 Task: Create a section Automated Code Review Sprint and in the section, add a milestone Integration with Third-Party APIs in the project Touchstone.
Action: Mouse moved to (77, 433)
Screenshot: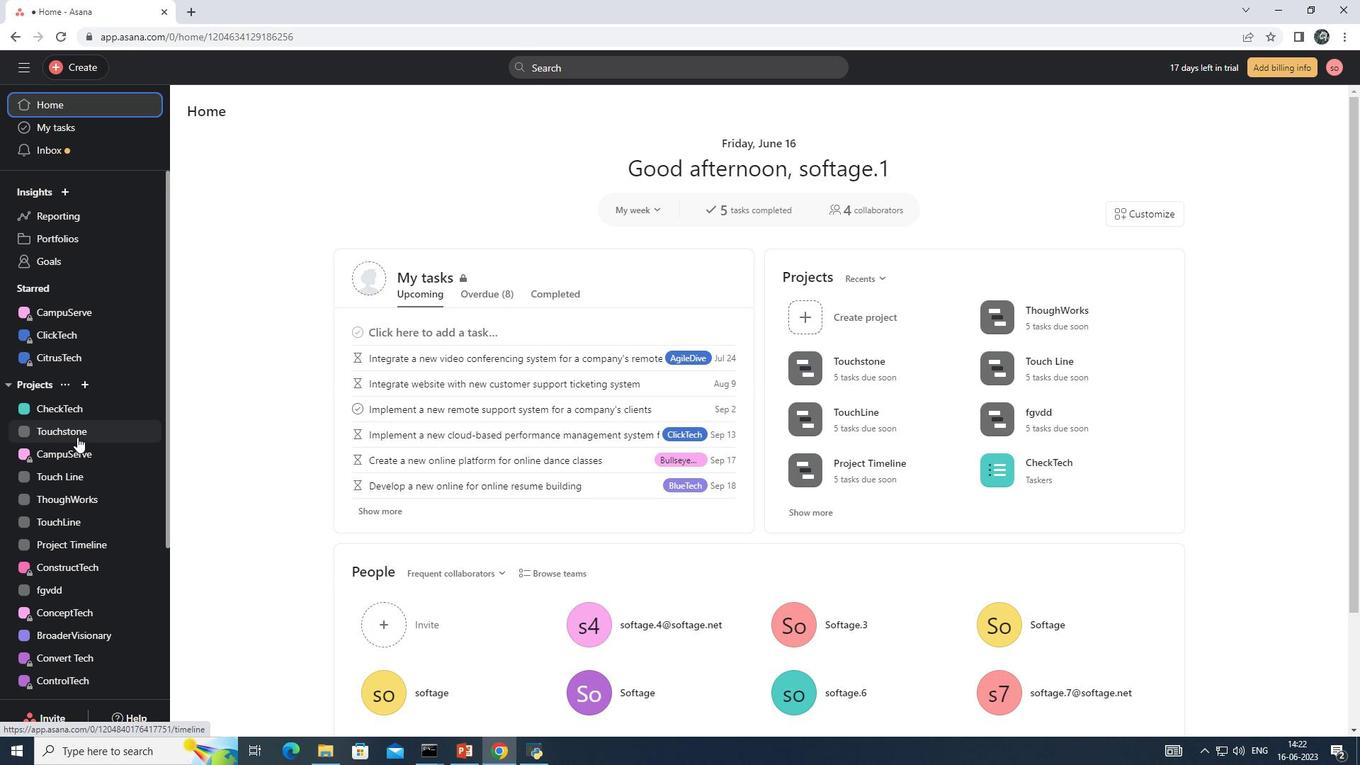 
Action: Mouse pressed left at (77, 433)
Screenshot: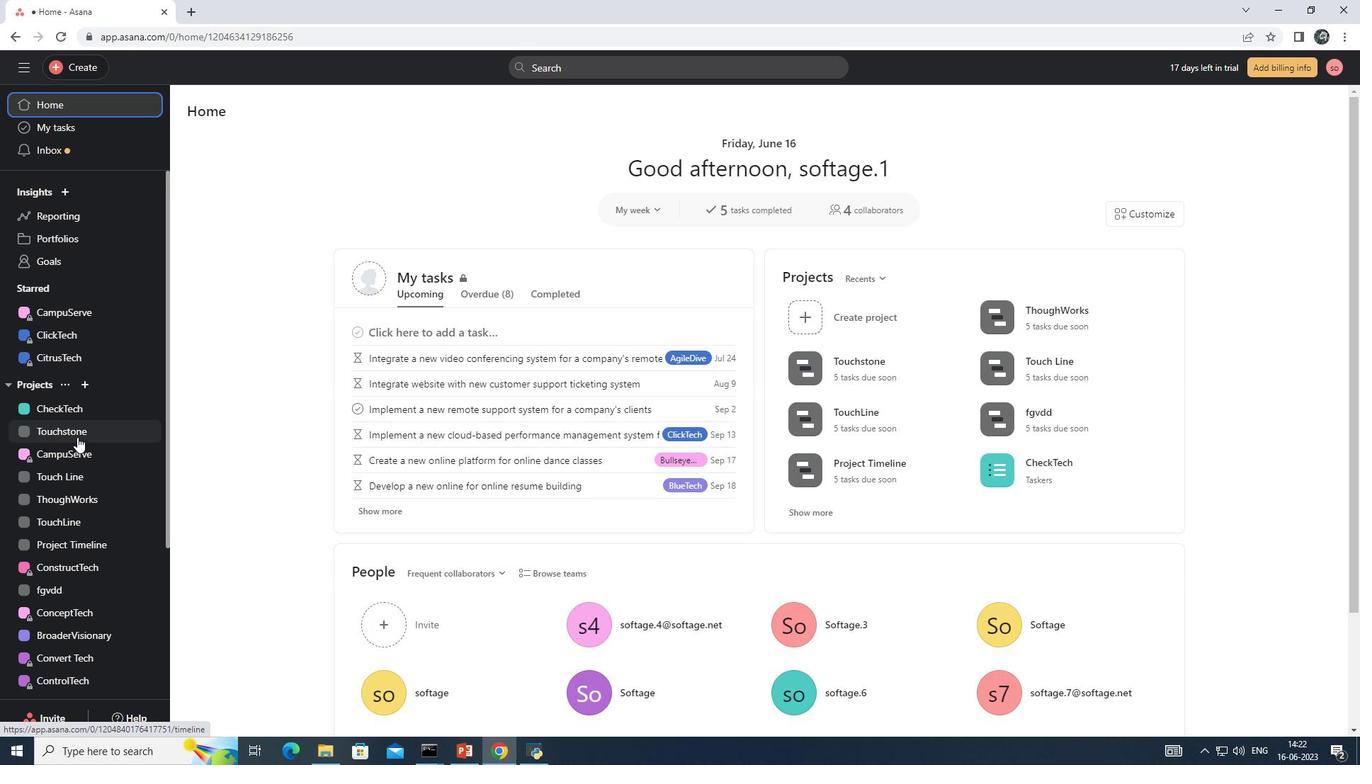 
Action: Mouse moved to (259, 148)
Screenshot: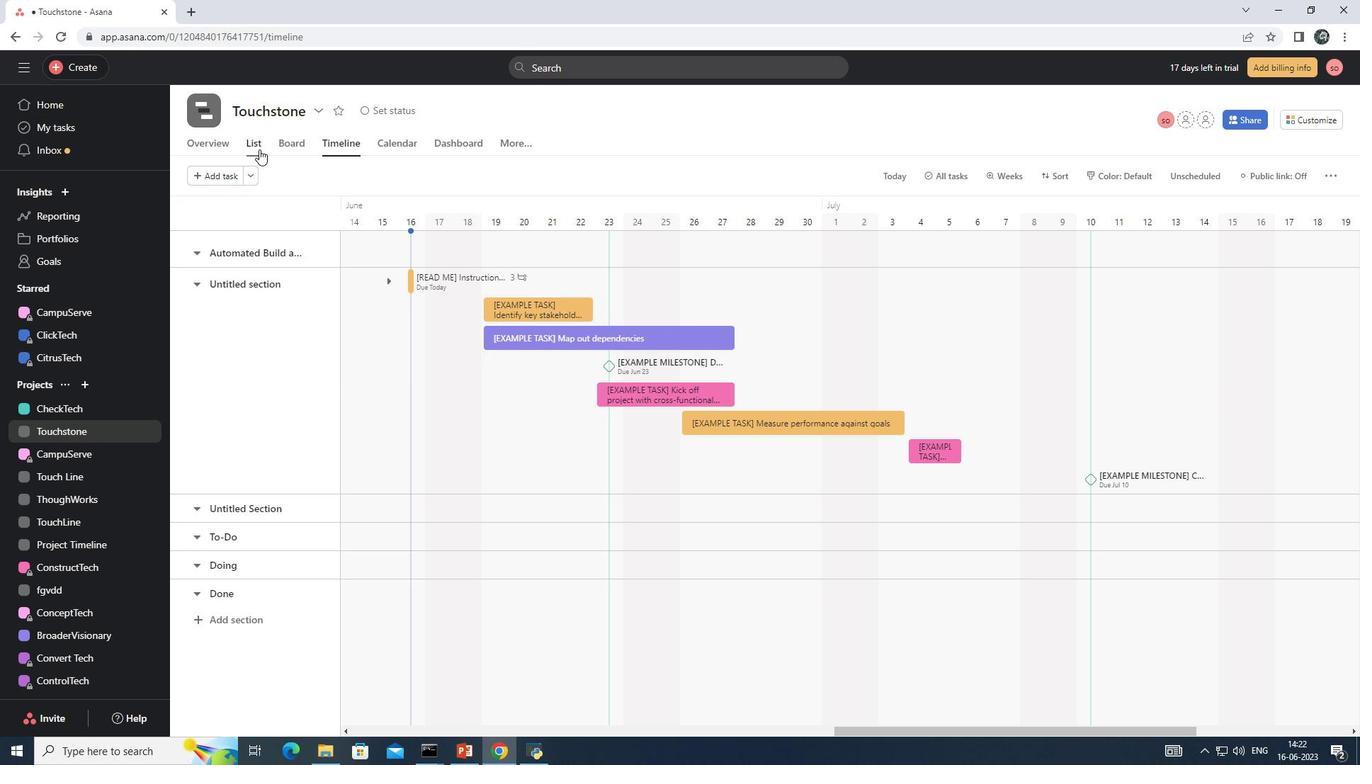 
Action: Mouse pressed left at (259, 148)
Screenshot: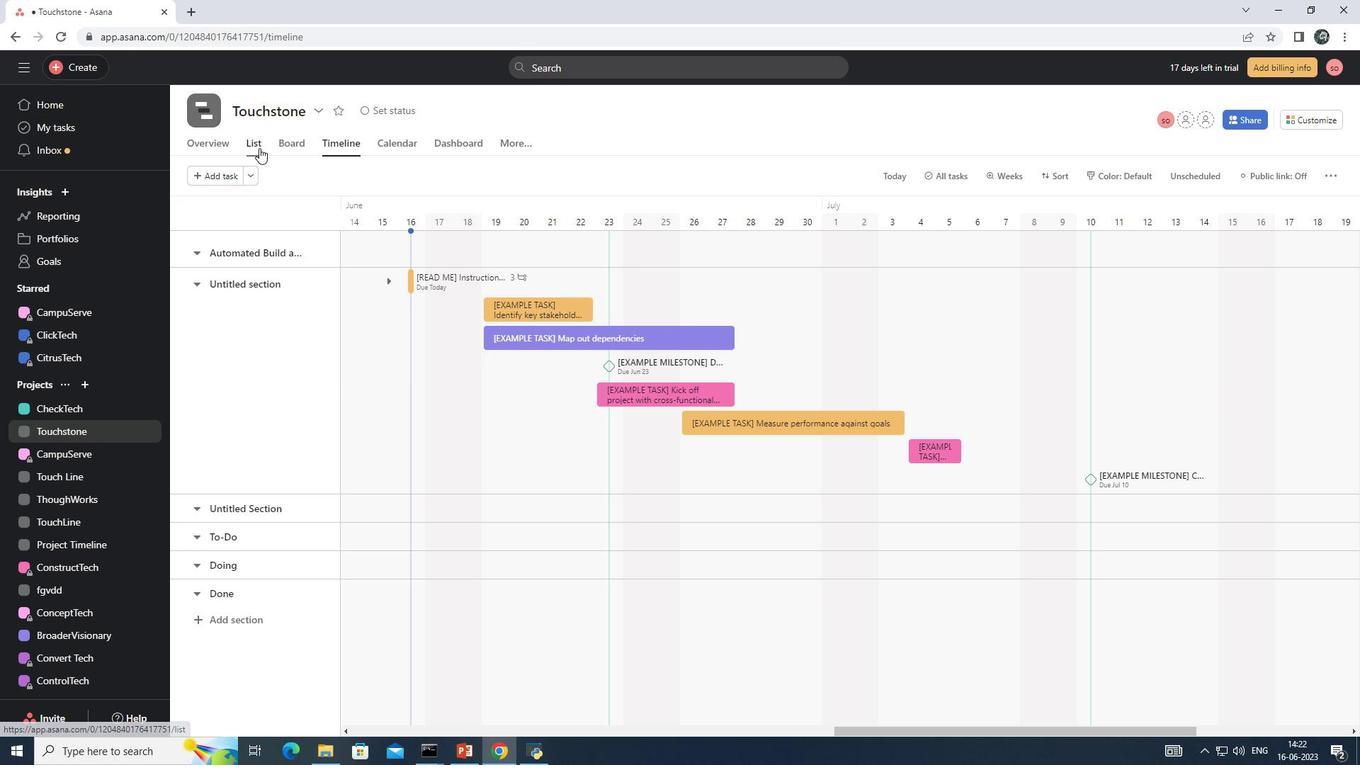 
Action: Mouse moved to (248, 172)
Screenshot: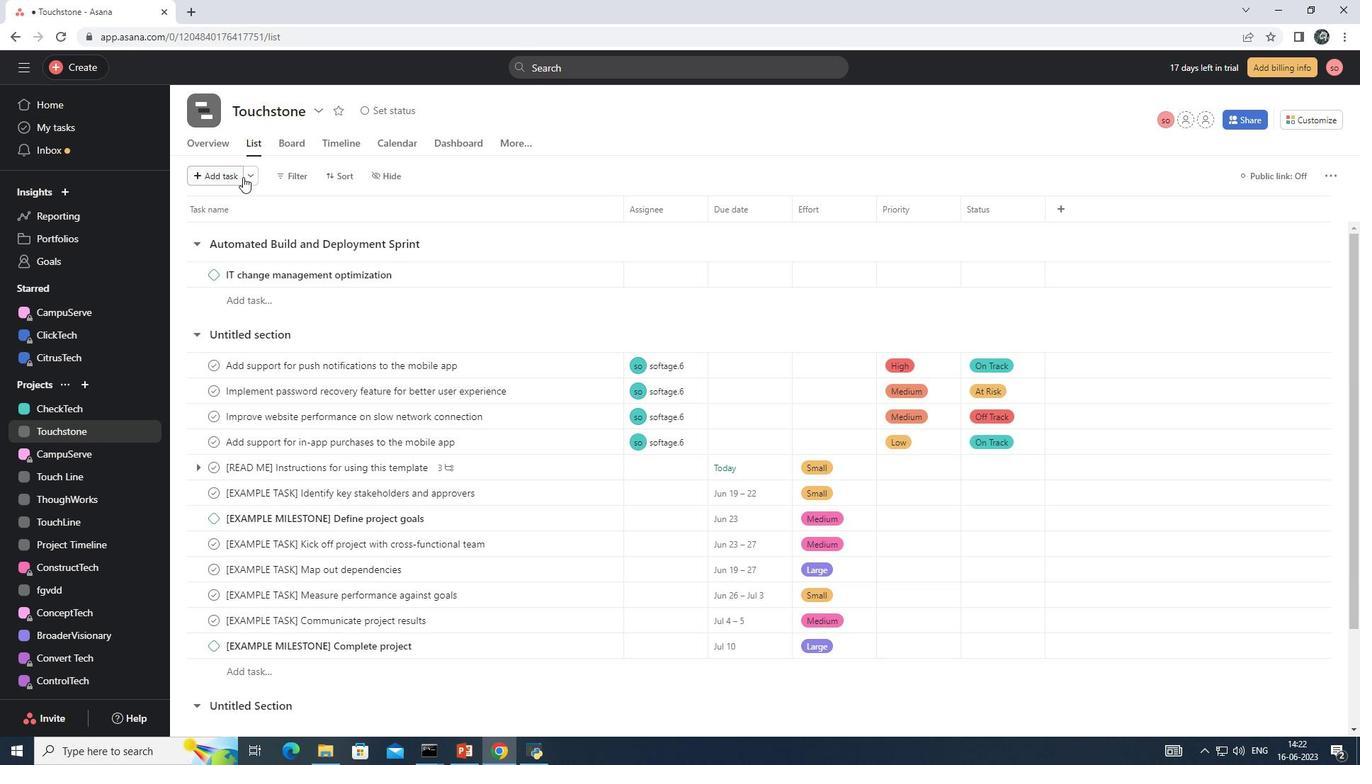 
Action: Mouse pressed left at (248, 172)
Screenshot: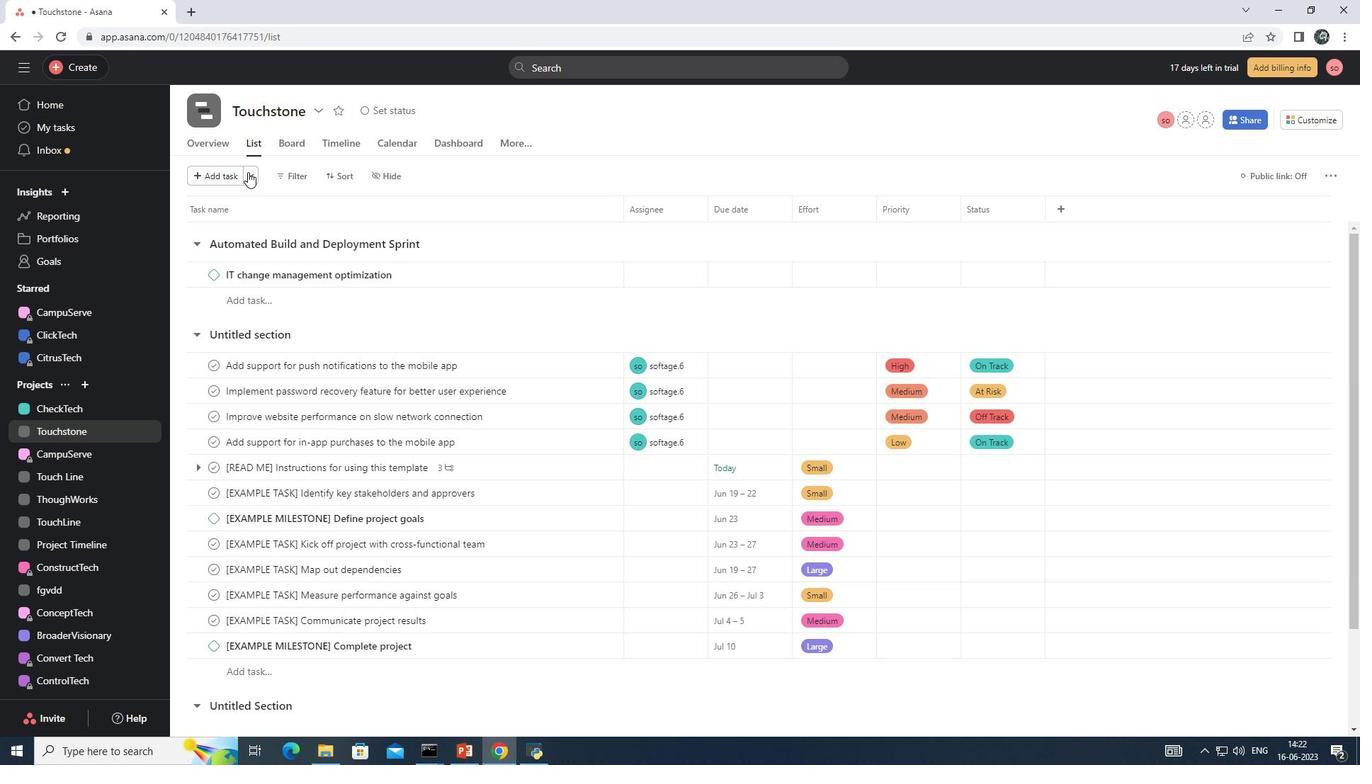 
Action: Mouse moved to (279, 202)
Screenshot: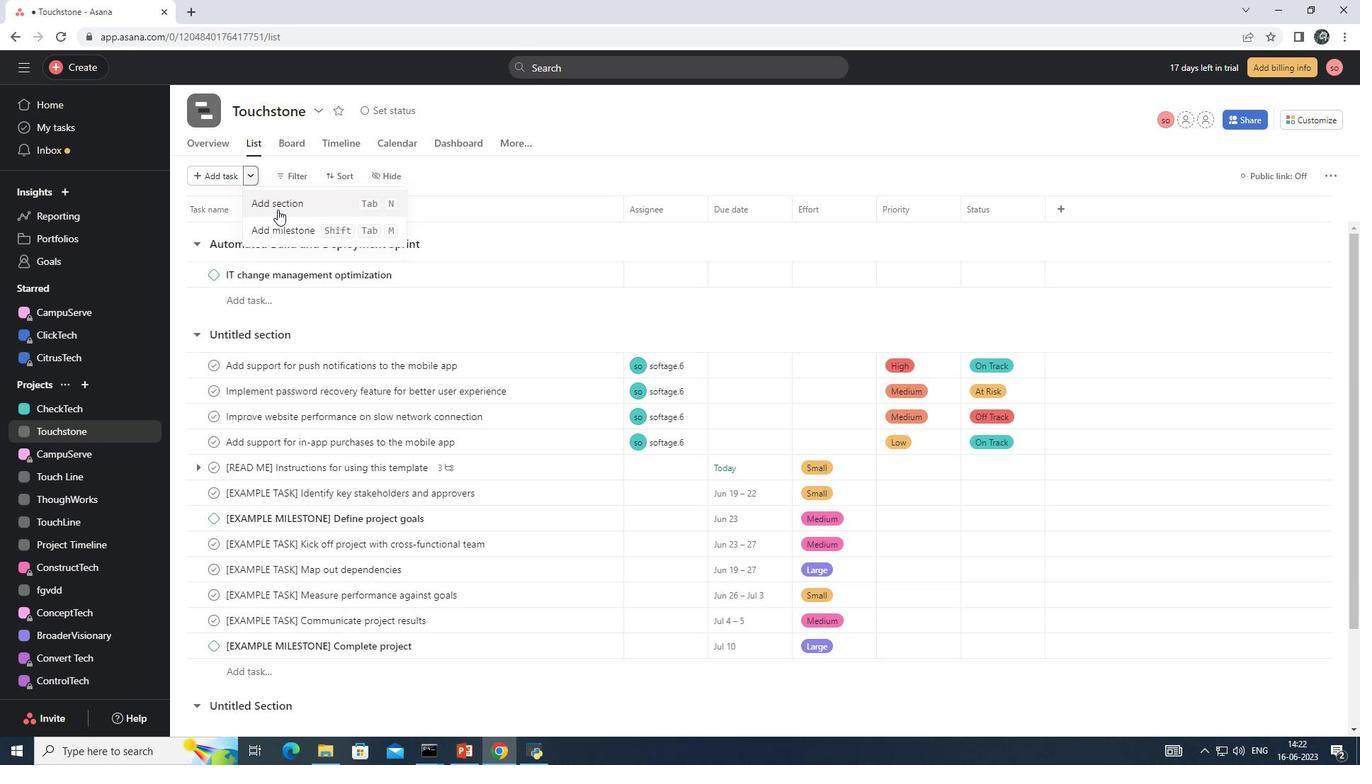 
Action: Mouse pressed left at (279, 202)
Screenshot: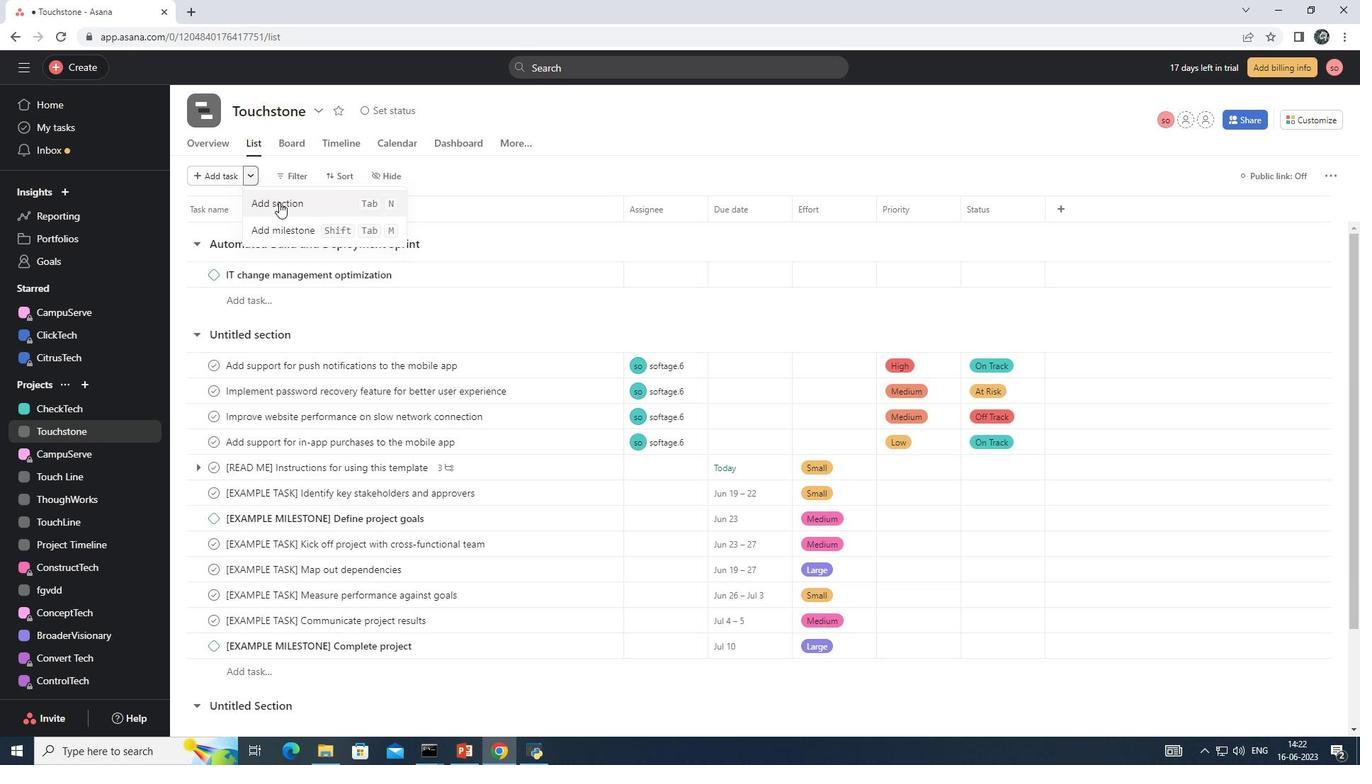 
Action: Key pressed <Key.shift>Automated<Key.space><Key.shift>Code<Key.space><Key.shift>Review<Key.space><Key.shift>Sprint
Screenshot: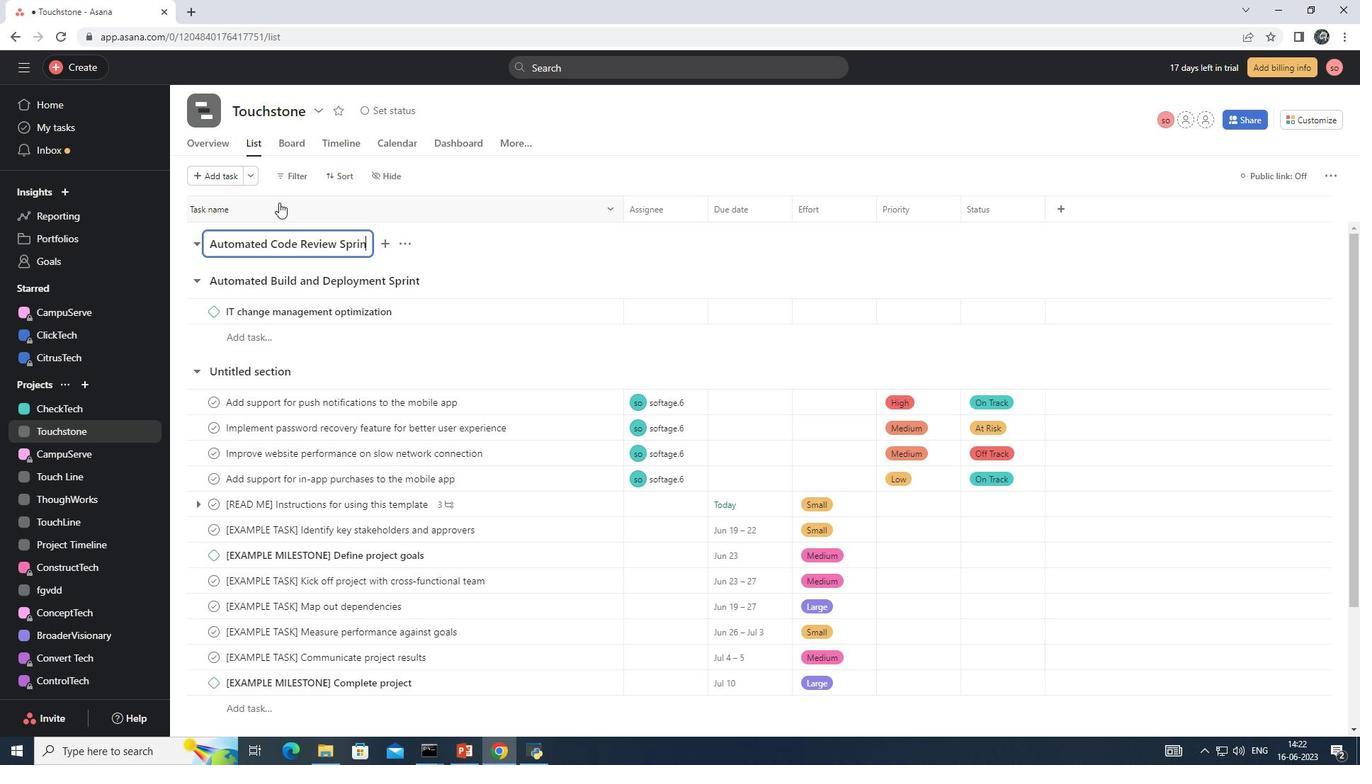 
Action: Mouse moved to (253, 170)
Screenshot: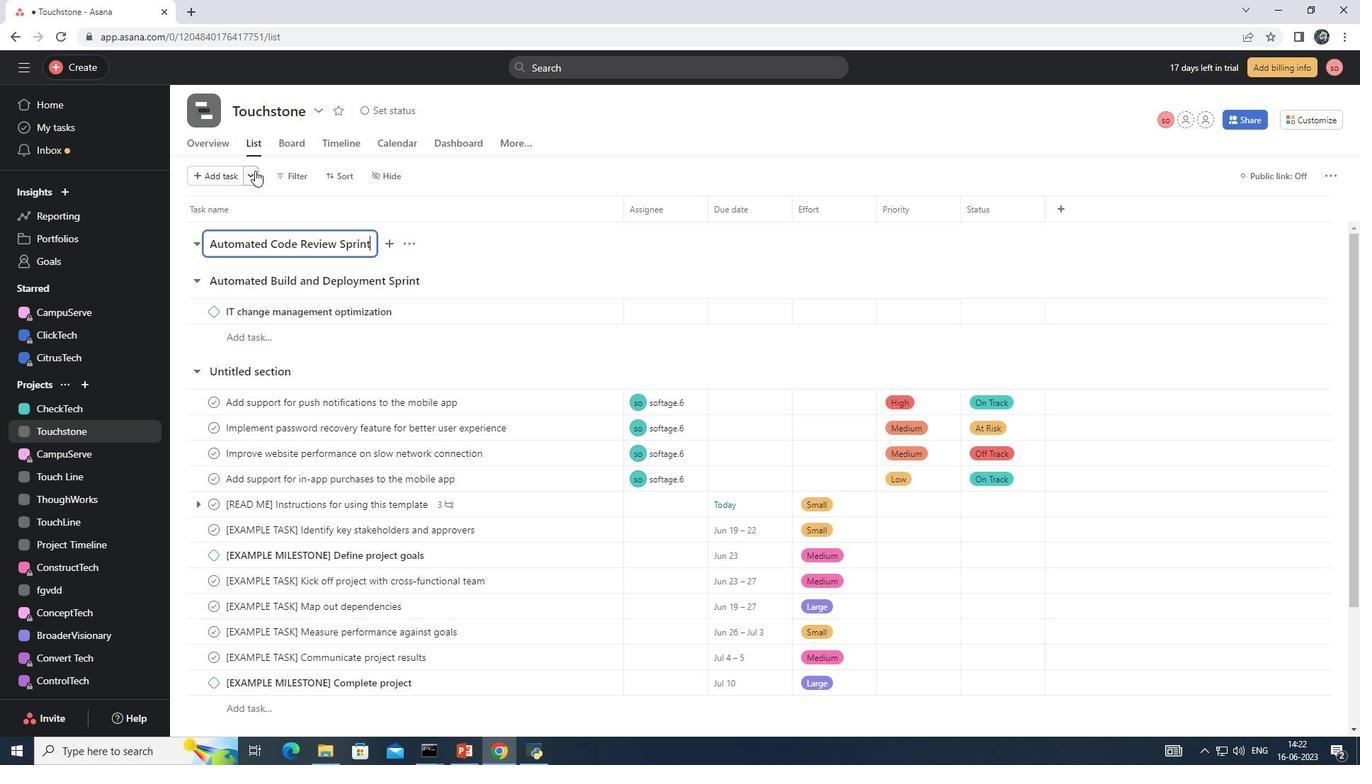 
Action: Mouse pressed left at (253, 170)
Screenshot: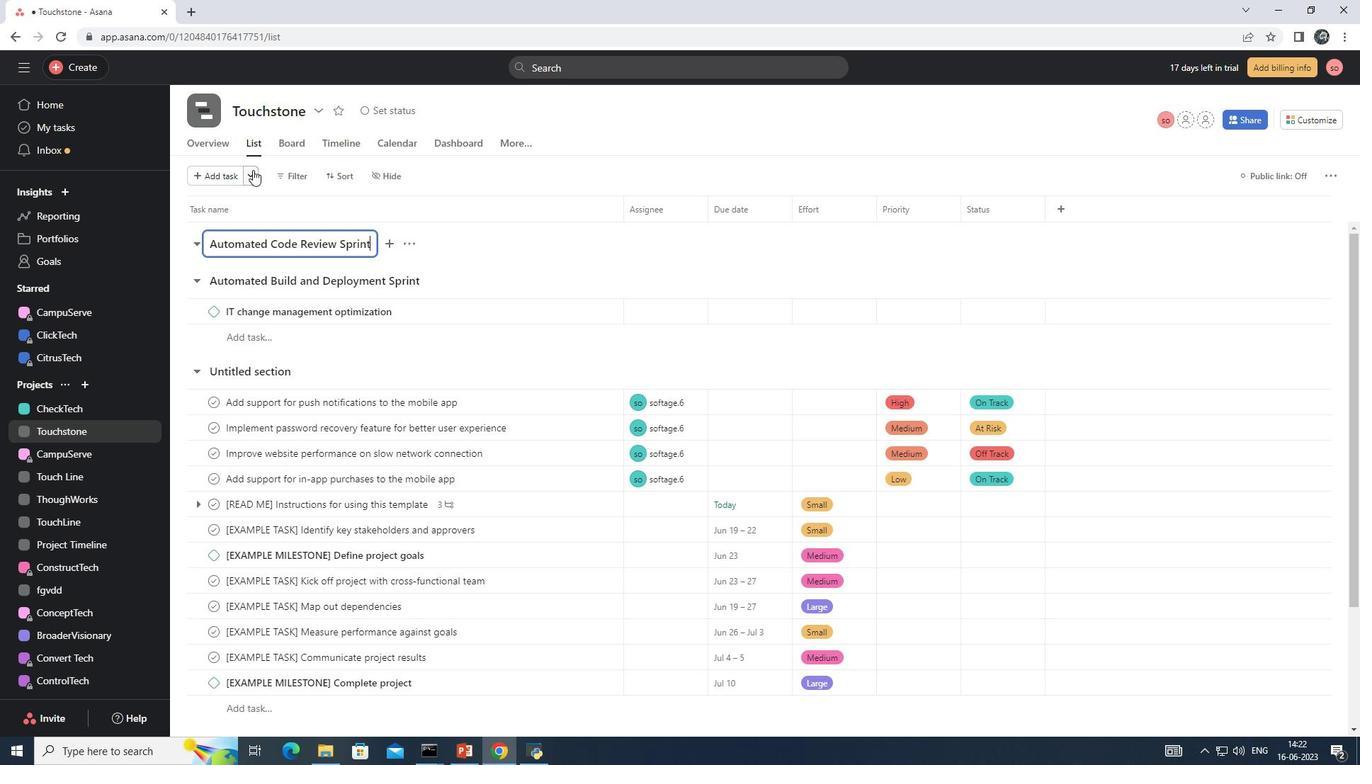 
Action: Mouse moved to (270, 229)
Screenshot: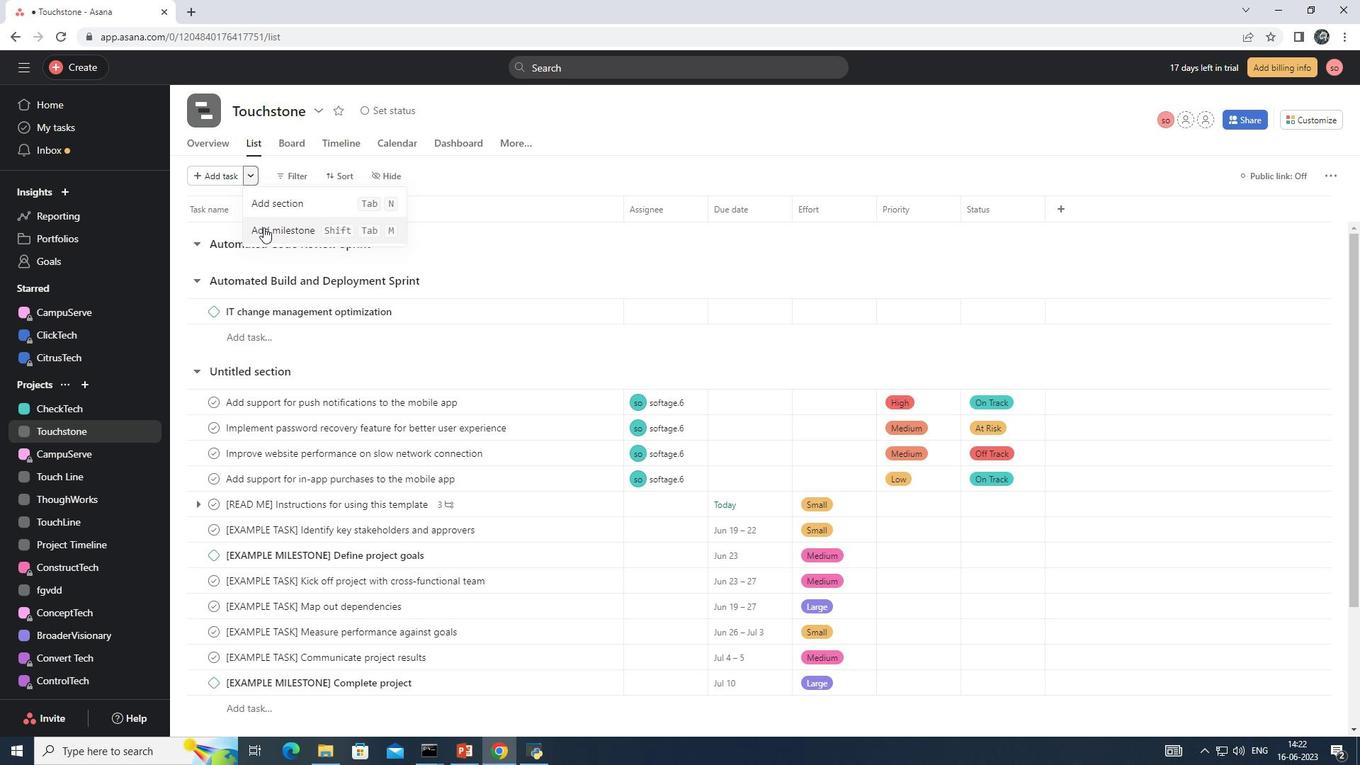 
Action: Mouse pressed left at (270, 229)
Screenshot: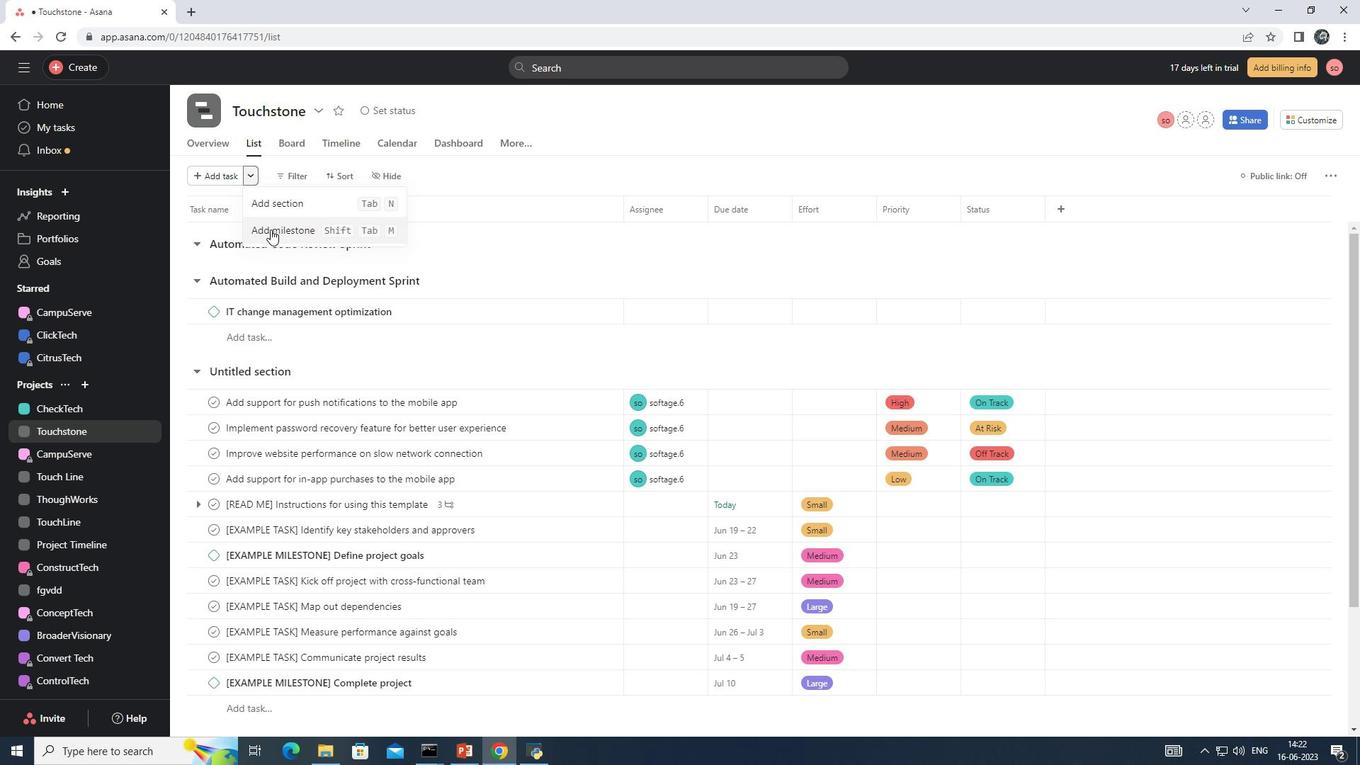 
Action: Mouse moved to (270, 229)
Screenshot: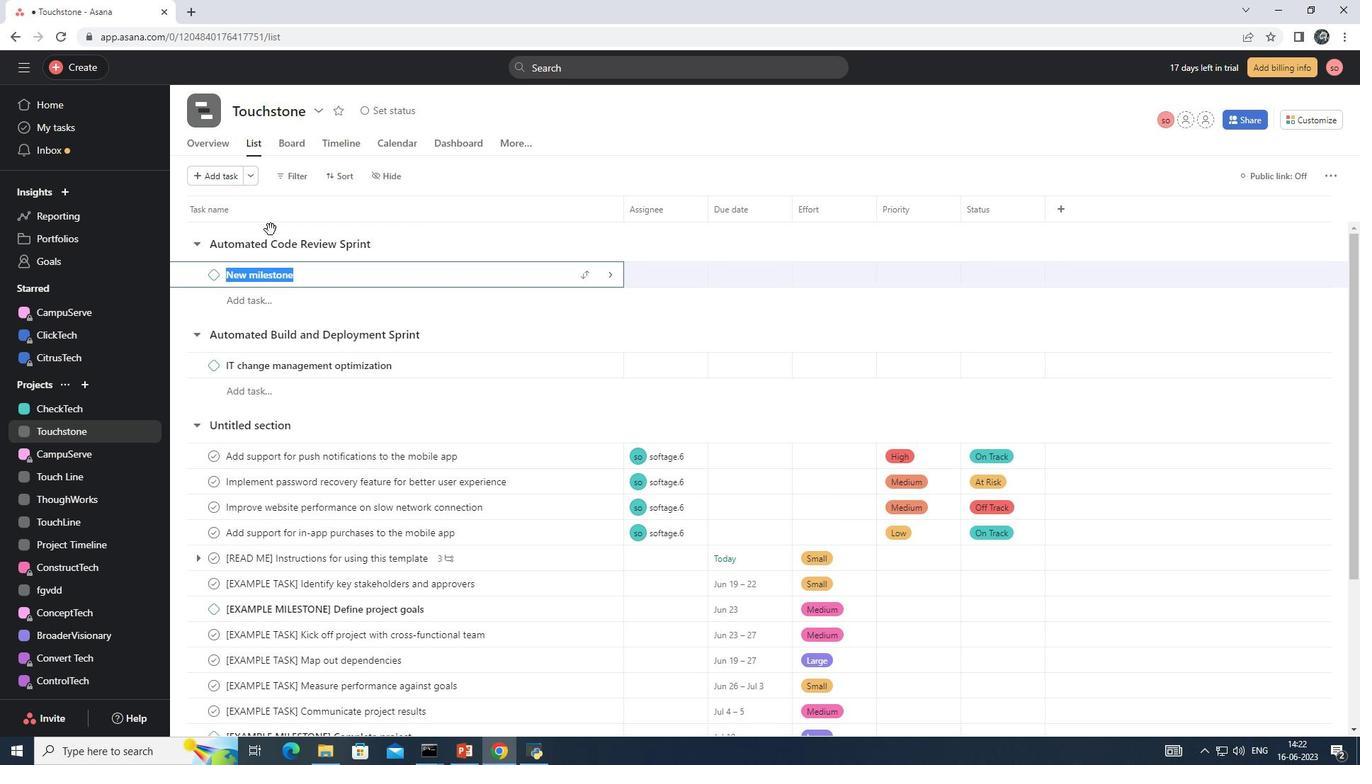 
Action: Key pressed <Key.shift>Integration<Key.space>with<Key.space><Key.shift>Third-<Key.shift>Party<Key.space><Key.shift>APIs
Screenshot: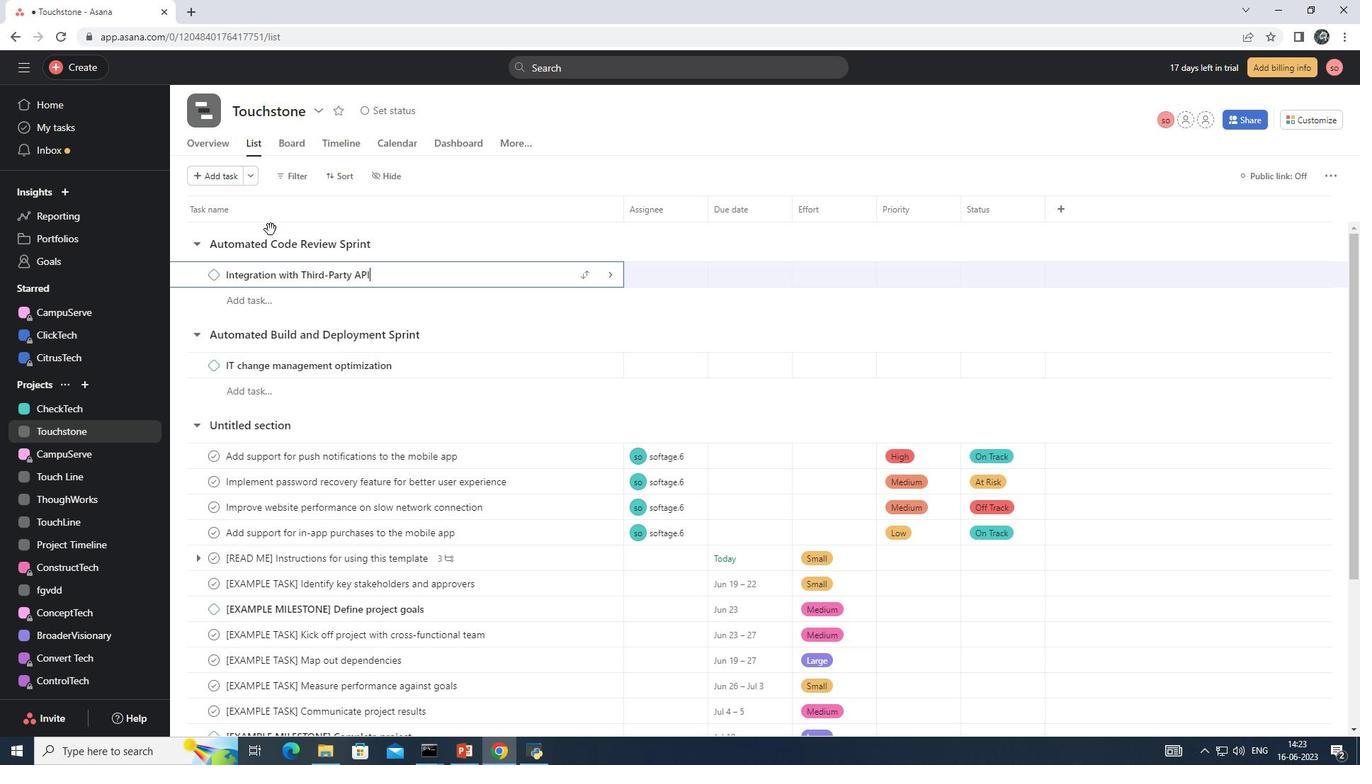 
